 Task: Create in the project VortexTech in Backlog an issue 'Create a new online platform for online graphic design courses with advanced design tools and collaboration features', assign it to team member softage.3@softage.net and change the status to IN PROGRESS.
Action: Mouse moved to (480, 296)
Screenshot: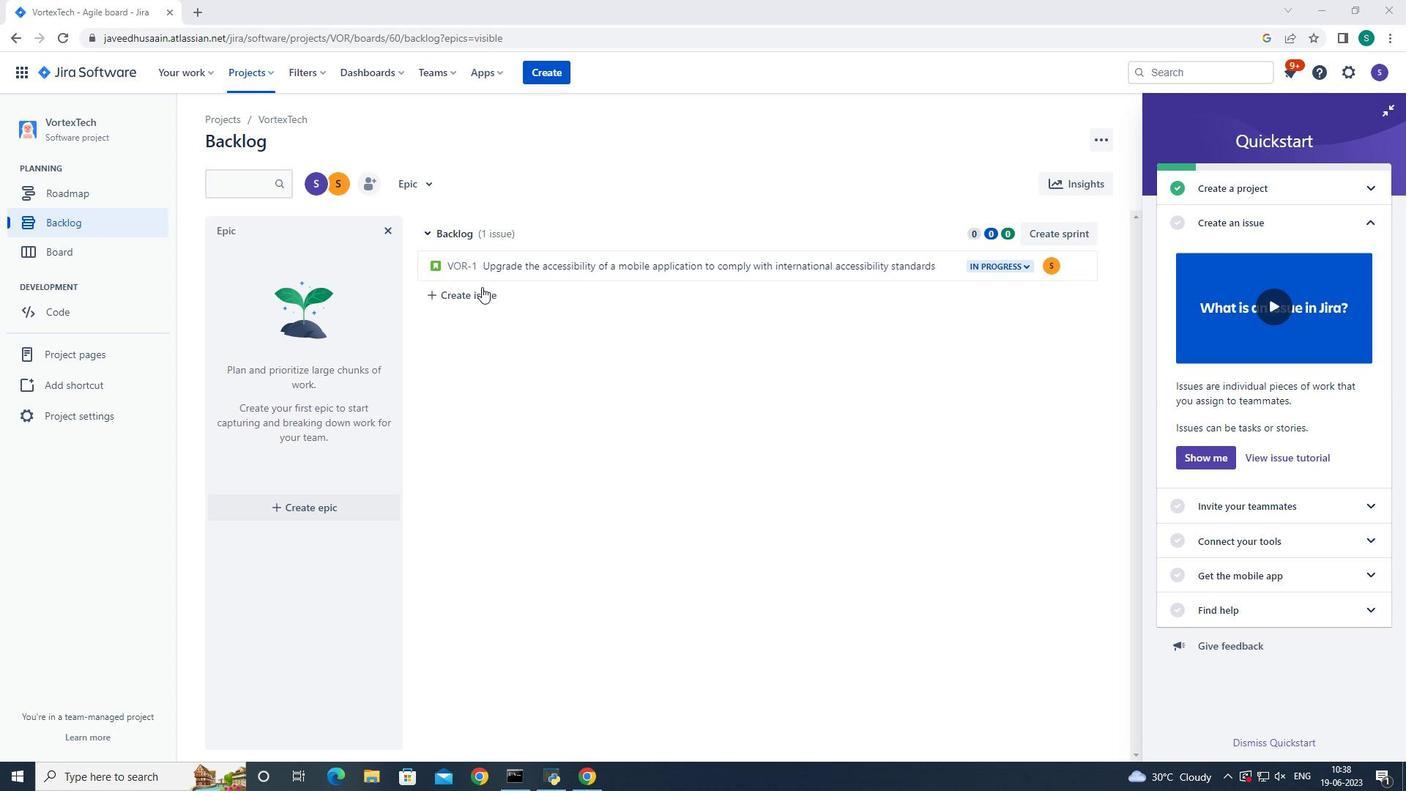 
Action: Mouse pressed left at (480, 296)
Screenshot: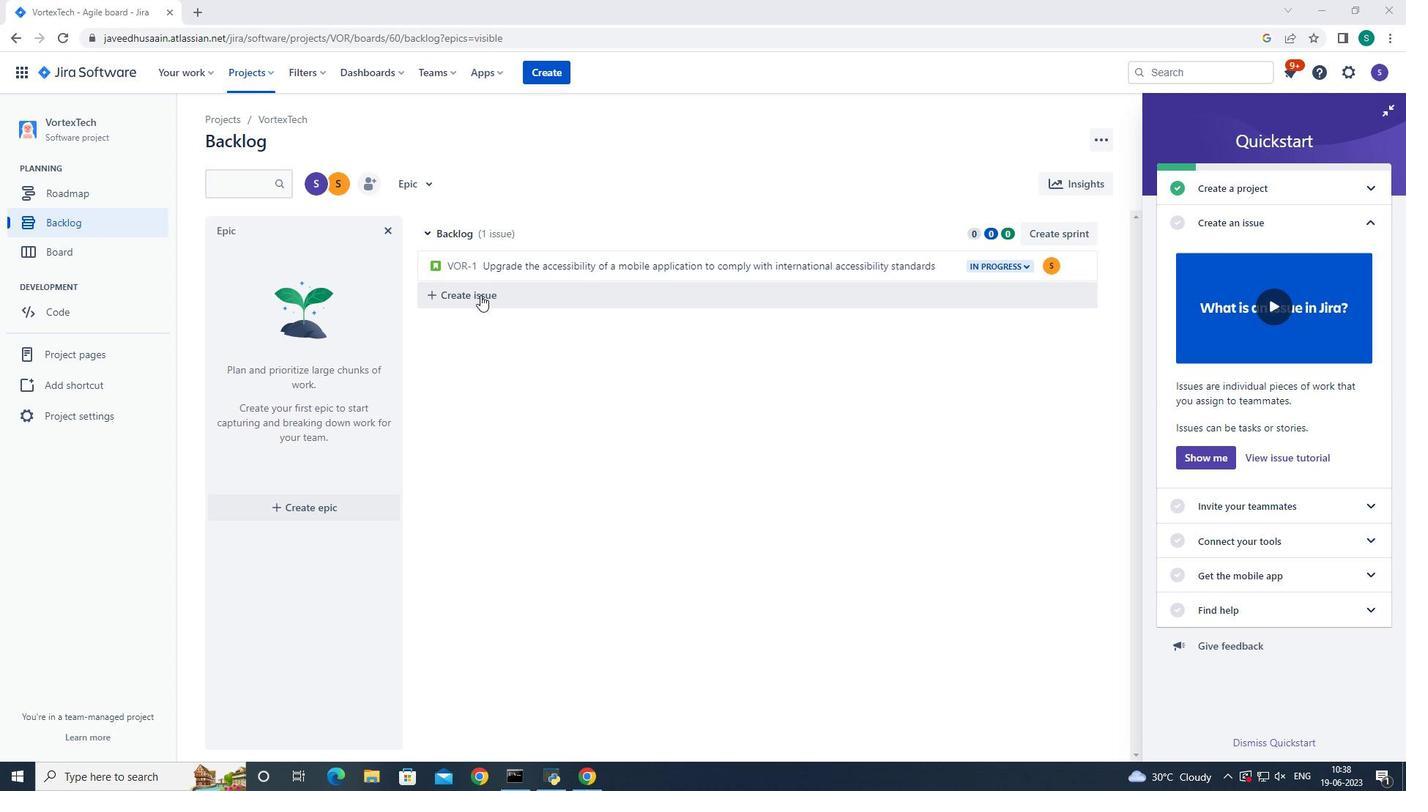 
Action: Mouse pressed left at (480, 296)
Screenshot: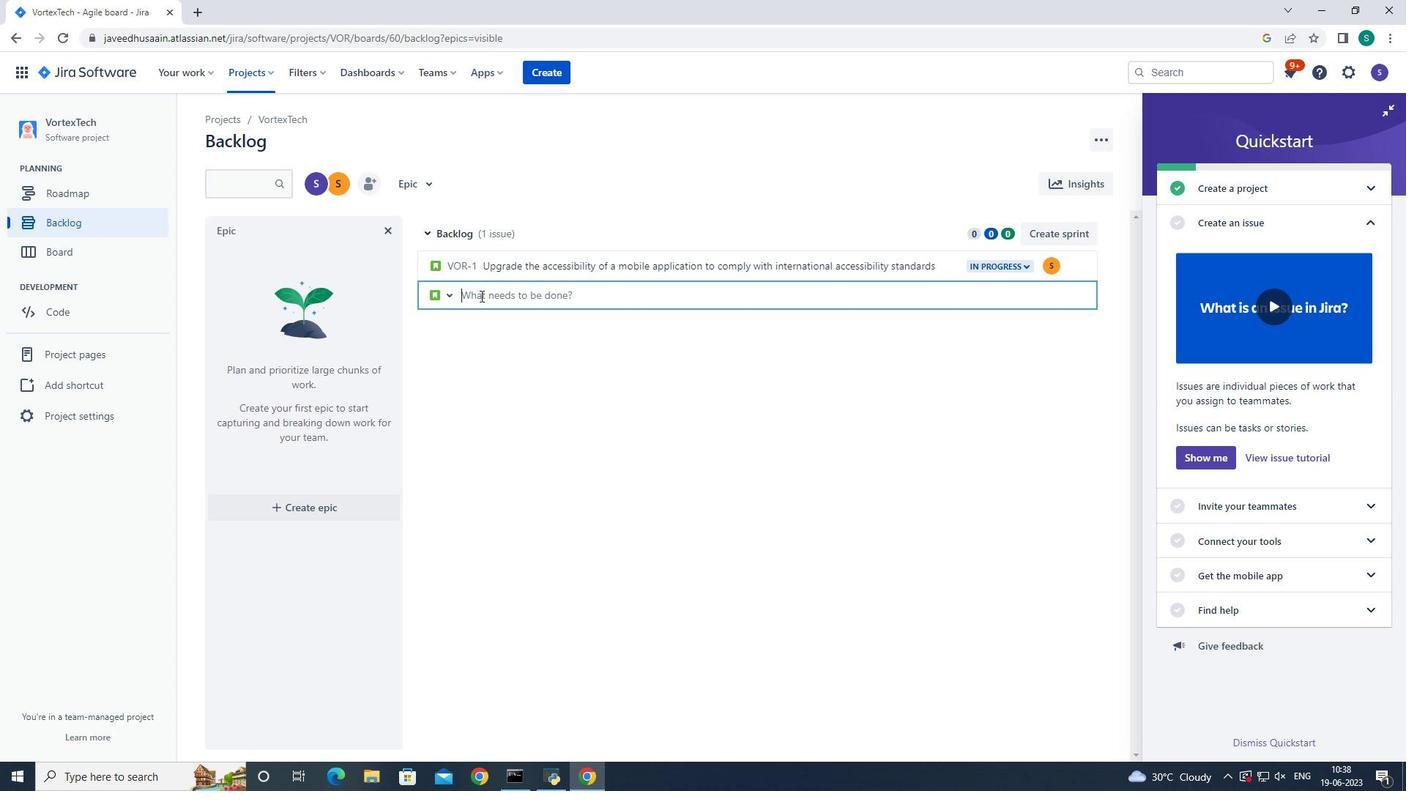 
Action: Key pressed <Key.shift>Create<Key.space>a<Key.space>new<Key.space>online<Key.space>platform<Key.space>foe<Key.backspace>r<Key.space>online<Key.space>graphic<Key.space><Key.space><Key.space><Key.space>desig<Key.space>n<Key.space><Key.space><Key.space><Key.space><Key.space><Key.space><Key.space><Key.space><Key.space><Key.space><Key.space><Key.space><Key.space><Key.space><Key.space>courses<Key.space>with<Key.space>advance<Key.backspace><Key.backspace><Key.backspace><Key.backspace><Key.backspace><Key.backspace><Key.backspace><Key.backspace><Key.backspace><Key.backspace><Key.backspace><Key.backspace><Key.backspace><Key.backspace><Key.backspace><Key.backspace><Key.backspace><Key.backspace><Key.backspace><Key.backspace><Key.backspace><Key.backspace><Key.backspace><Key.backspace><Key.backspace><Key.backspace><Key.backspace><Key.backspace><Key.backspace><Key.backspace><Key.backspace><Key.backspace><Key.backspace><Key.backspace><Key.backspace><Key.backspace><Key.backspace><Key.backspace><Key.backspace><Key.backspace><Key.backspace><Key.backspace><Key.backspace><Key.backspace><Key.backspace><Key.backspace><Key.space>design<Key.space>courses<Key.space>with<Key.space>advanced<Key.space>design<Key.space>tools<Key.space>and<Key.space>collaboration<Key.space>features<Key.enter>
Screenshot: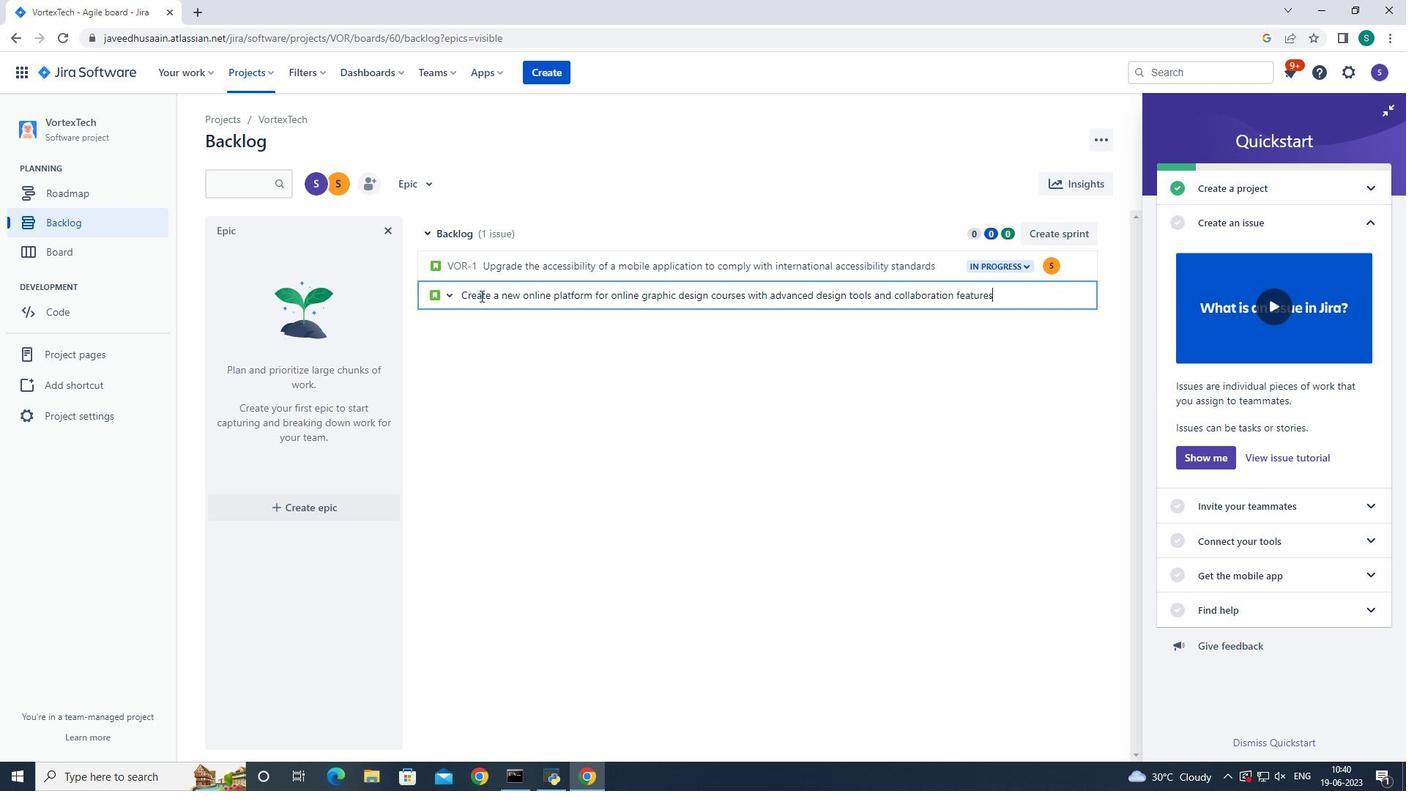 
Action: Mouse moved to (1052, 292)
Screenshot: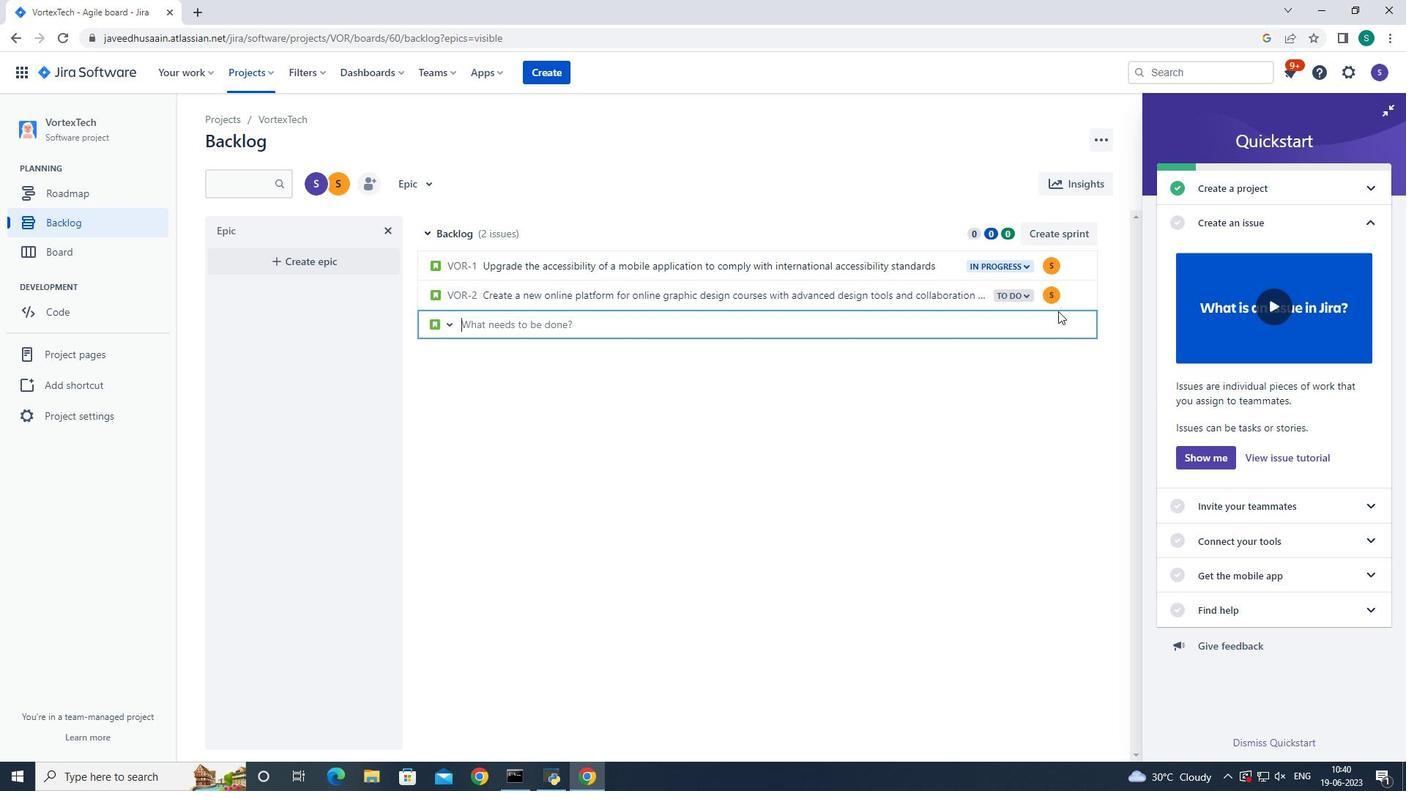 
Action: Mouse pressed left at (1052, 292)
Screenshot: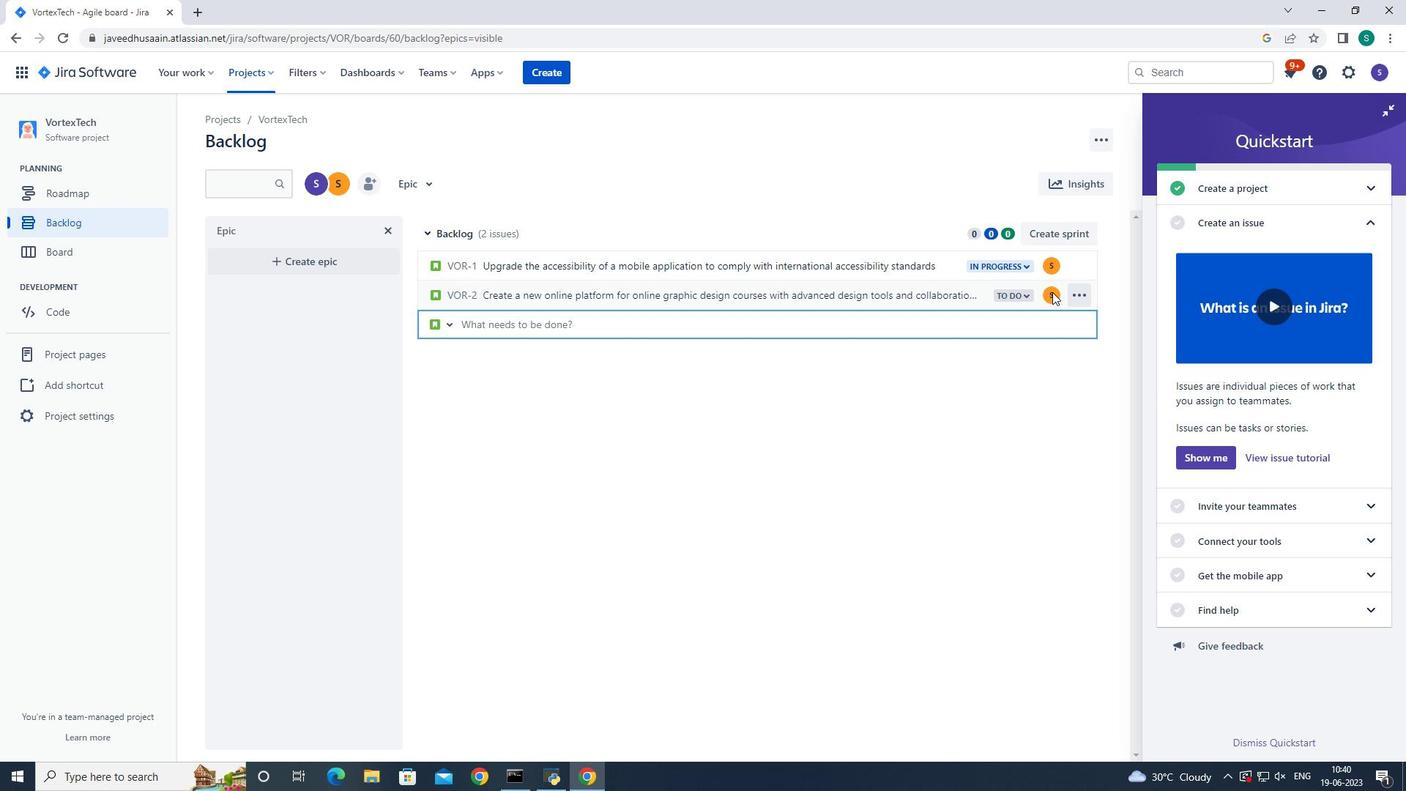 
Action: Mouse pressed left at (1052, 292)
Screenshot: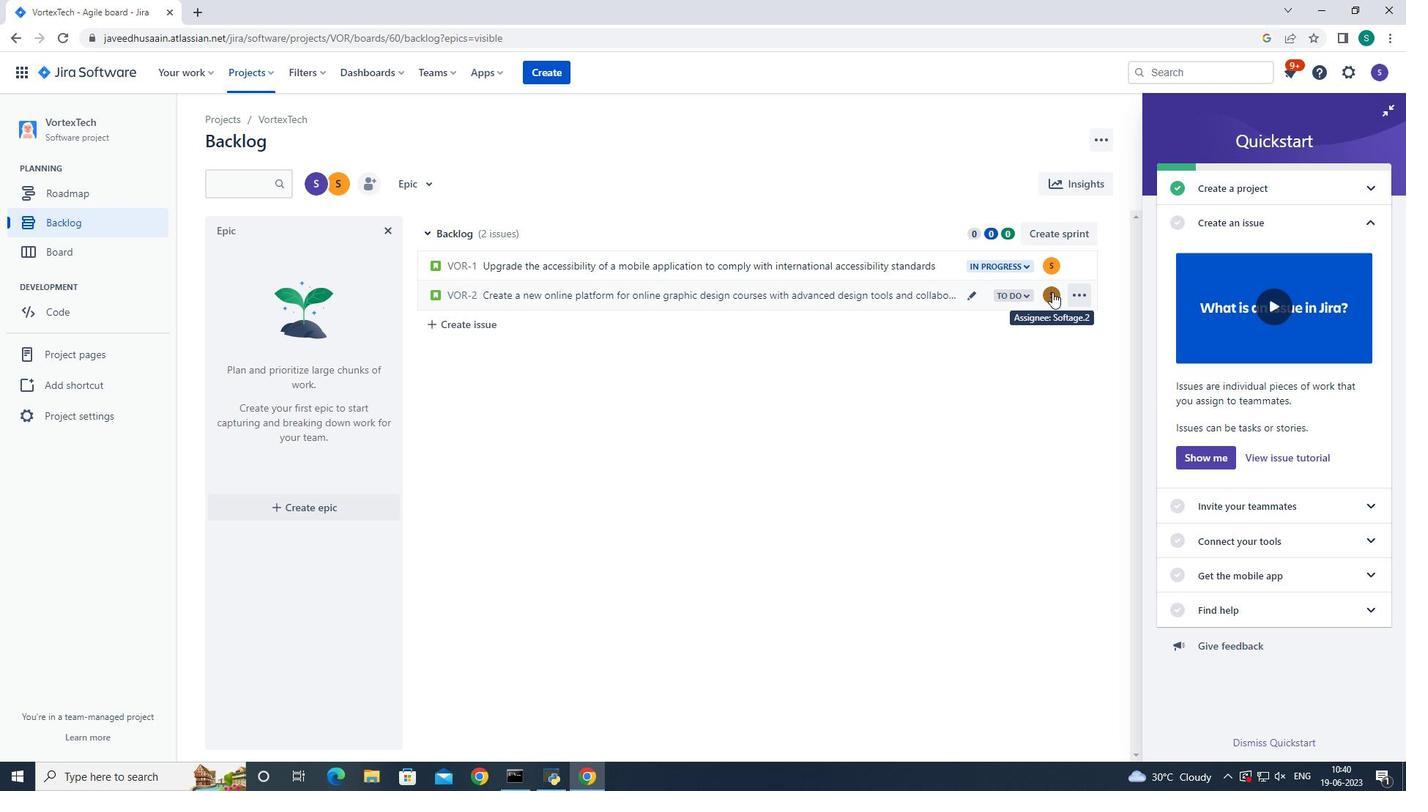 
Action: Mouse moved to (995, 311)
Screenshot: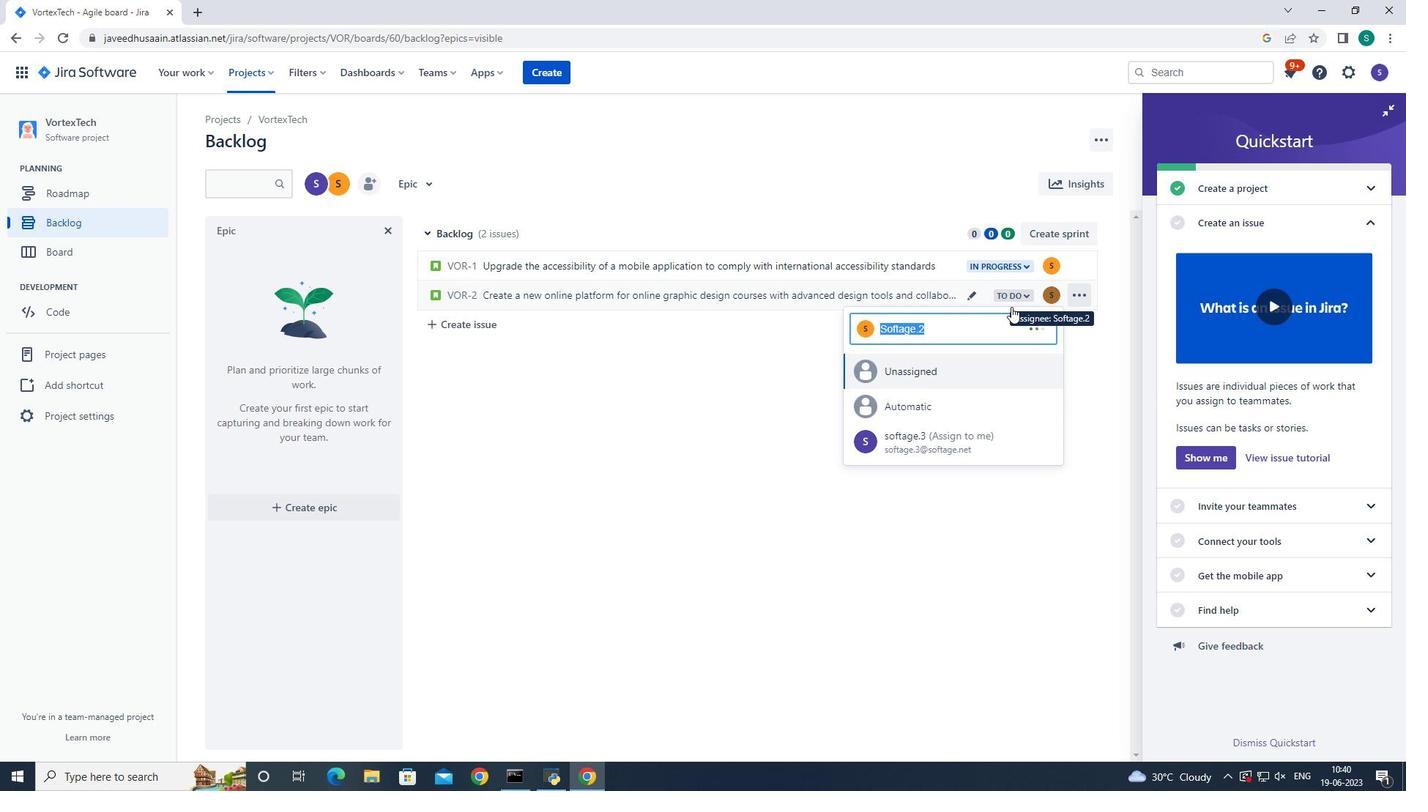 
Action: Key pressed <Key.backspace>softage.3<Key.shift>@softage.net
Screenshot: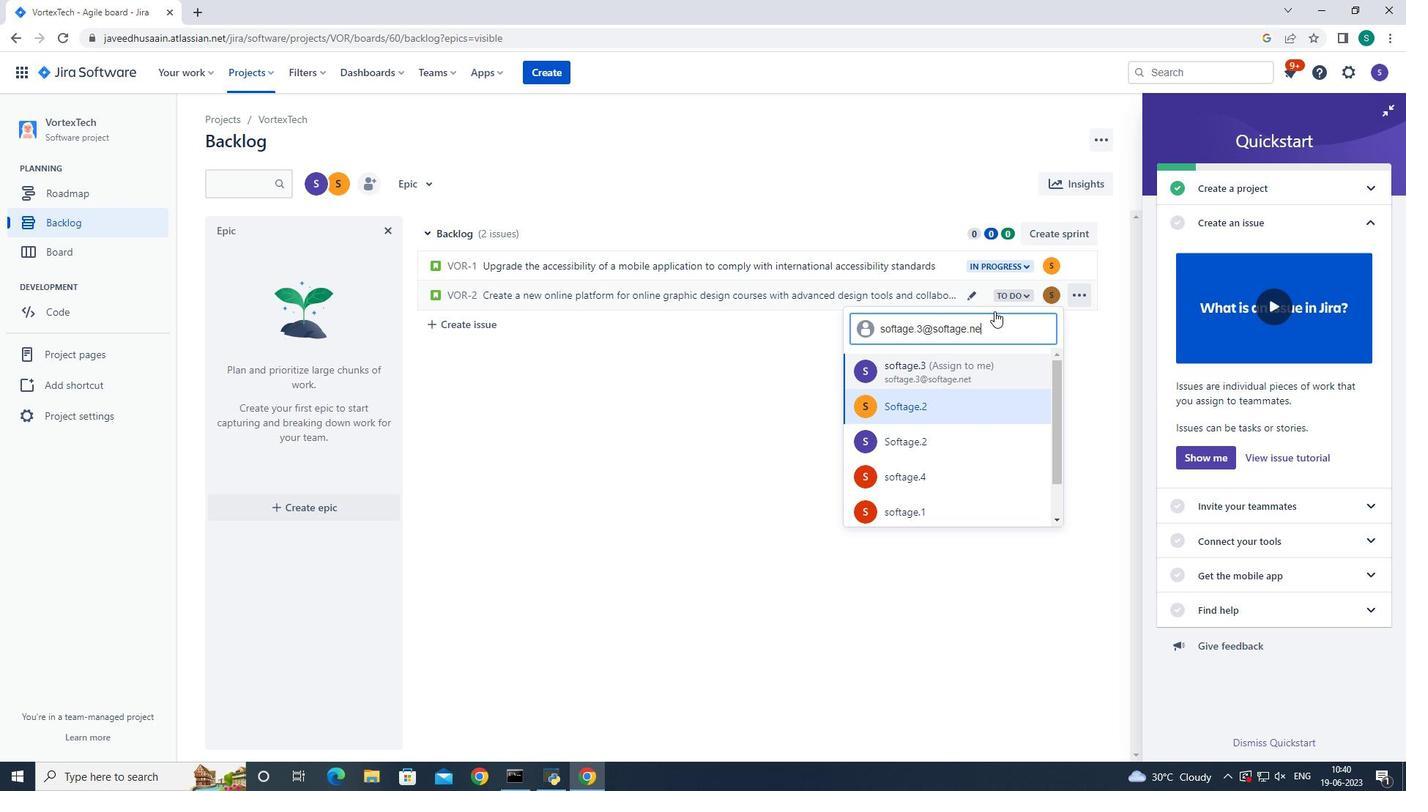 
Action: Mouse moved to (922, 371)
Screenshot: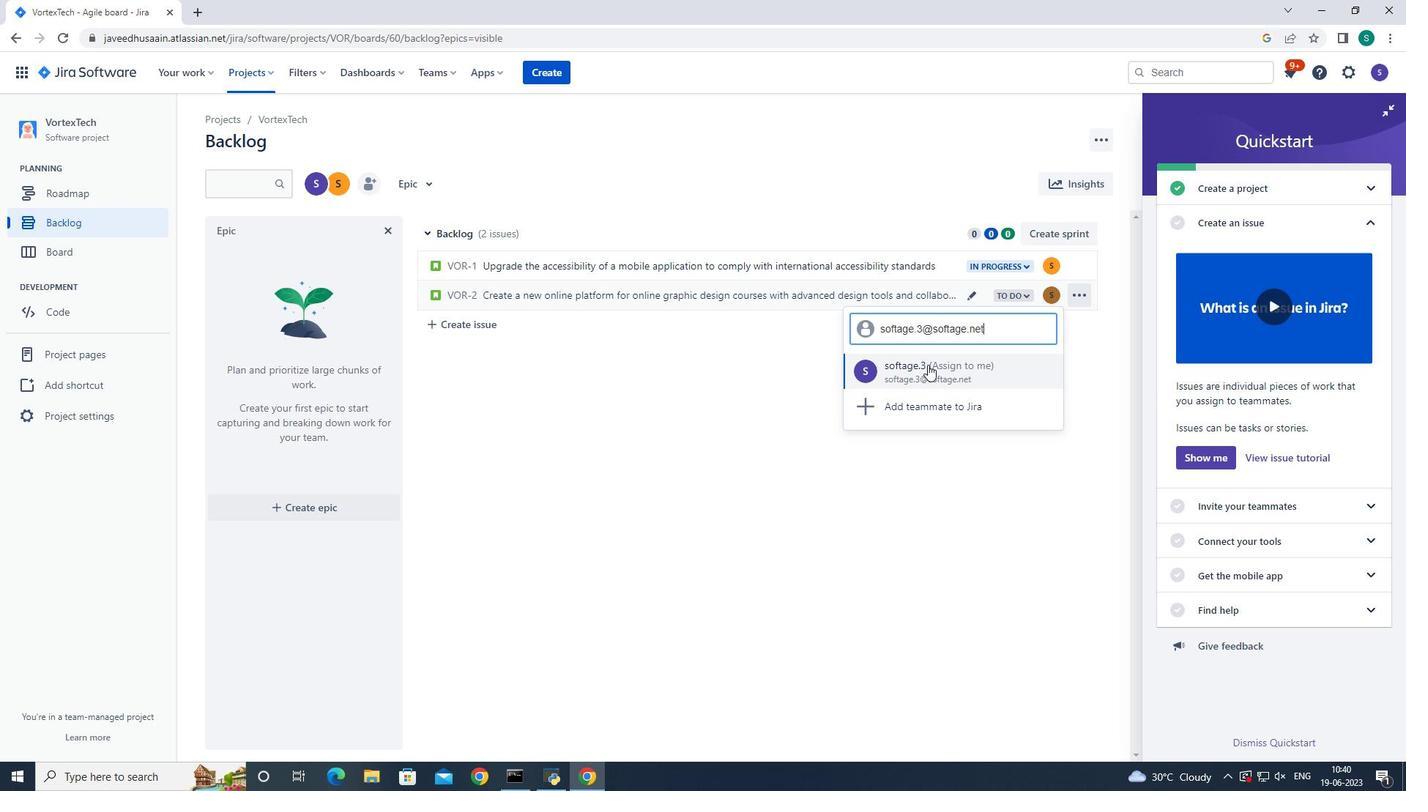 
Action: Mouse pressed left at (922, 371)
Screenshot: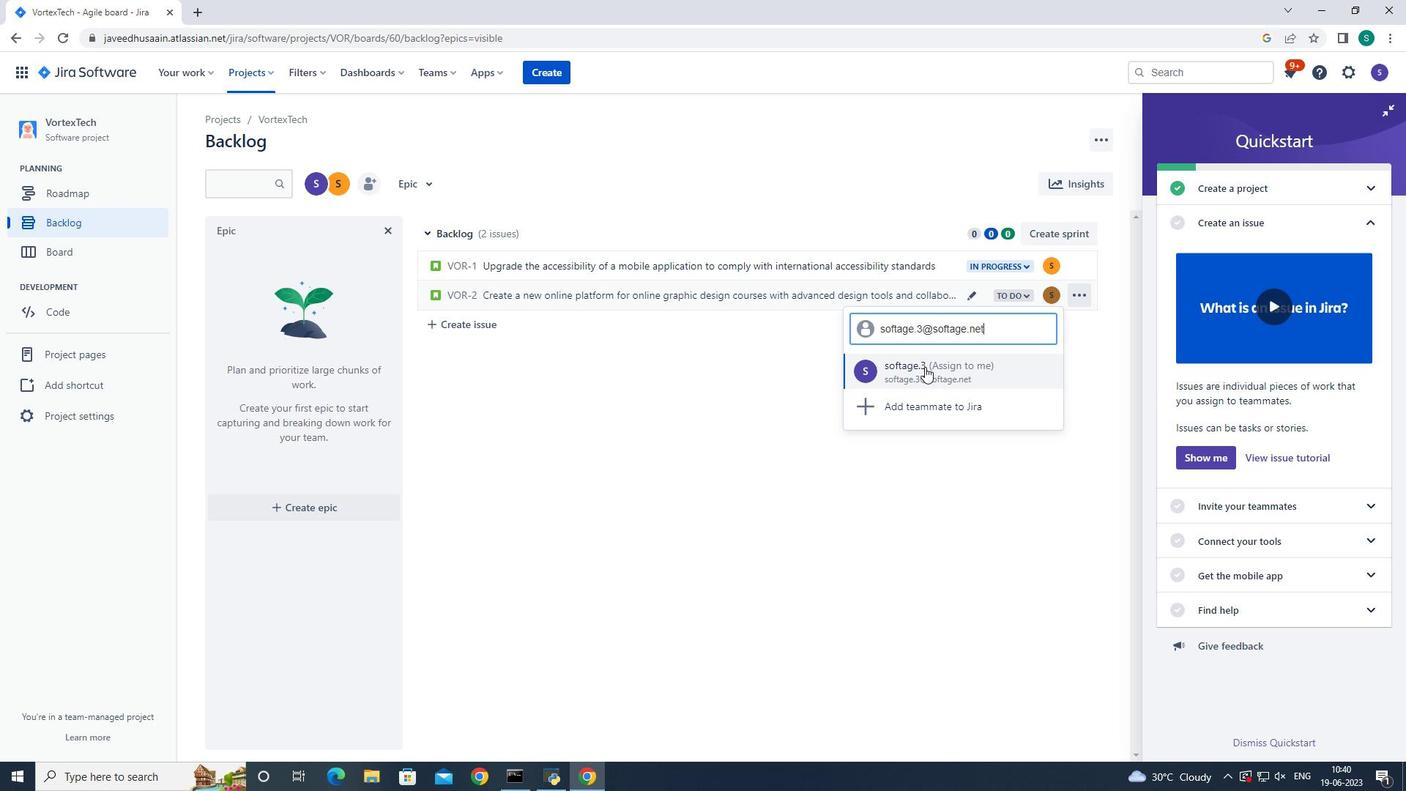 
Action: Mouse moved to (1029, 296)
Screenshot: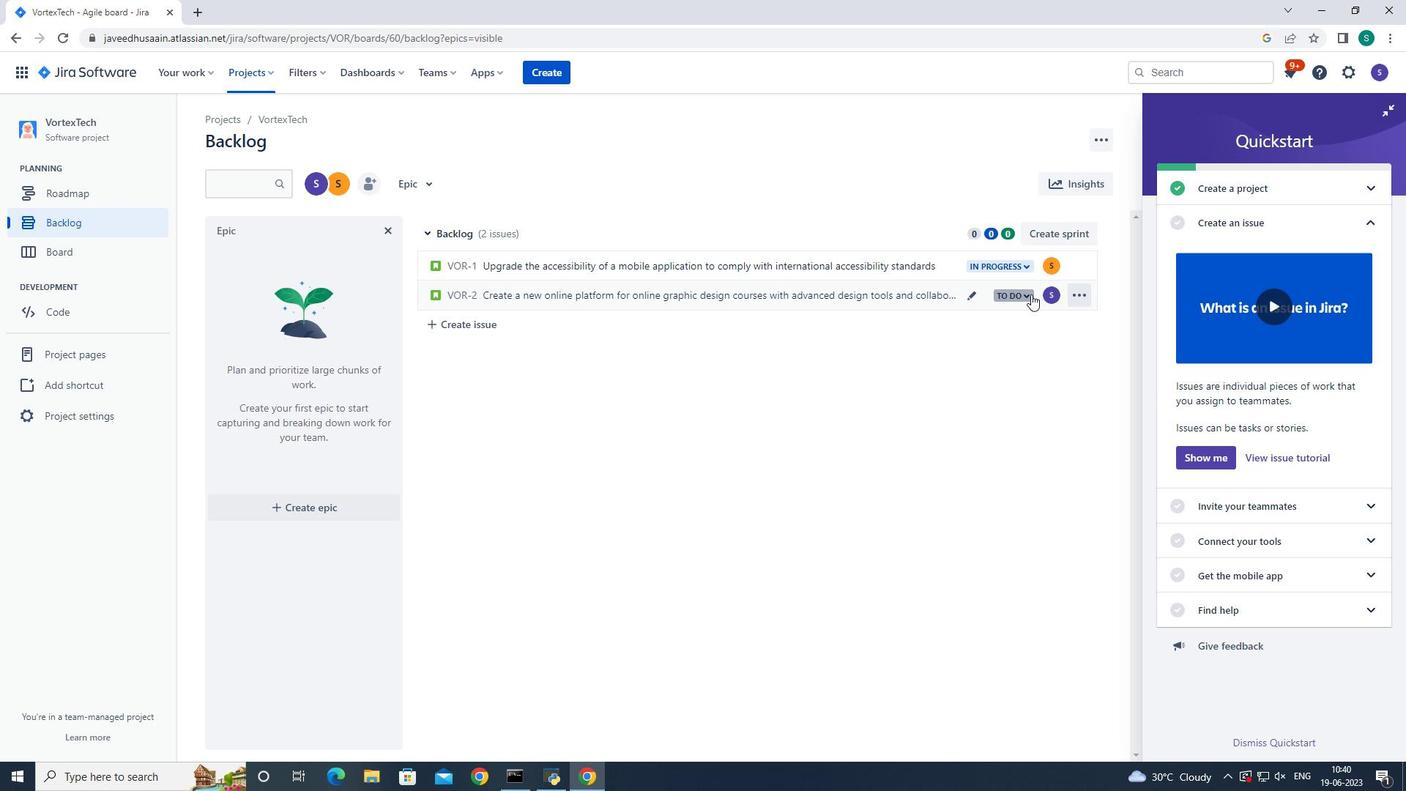 
Action: Mouse pressed left at (1029, 296)
Screenshot: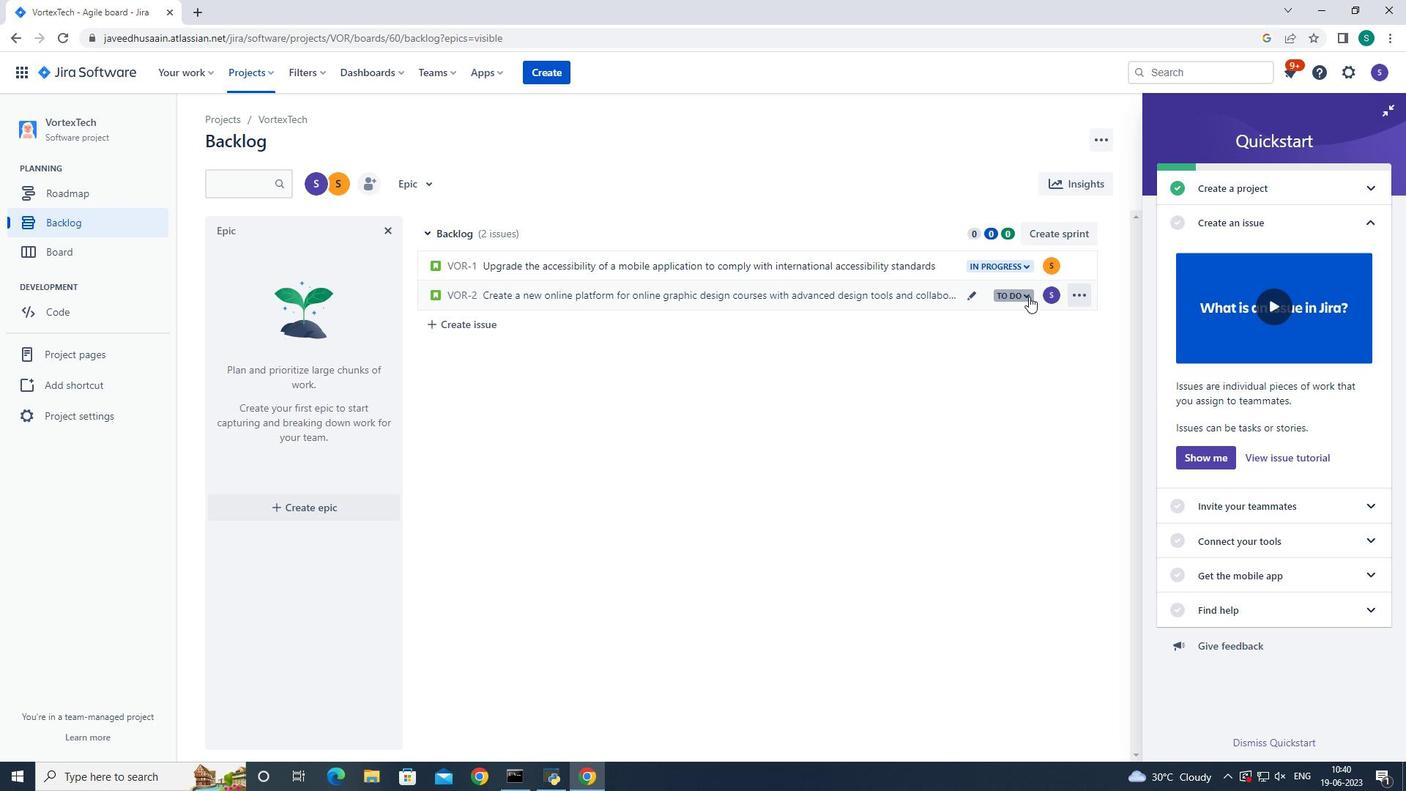 
Action: Mouse moved to (1027, 323)
Screenshot: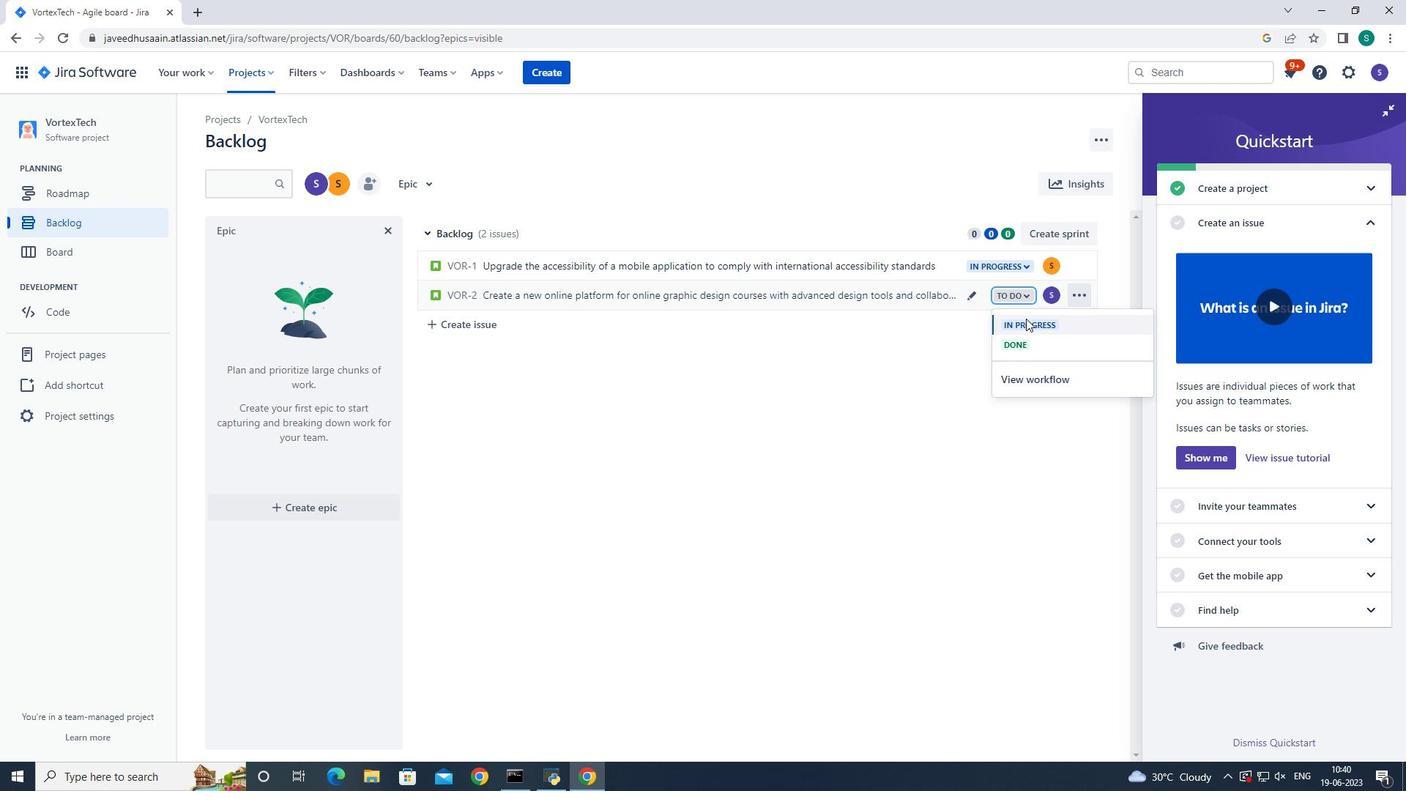 
Action: Mouse pressed left at (1027, 323)
Screenshot: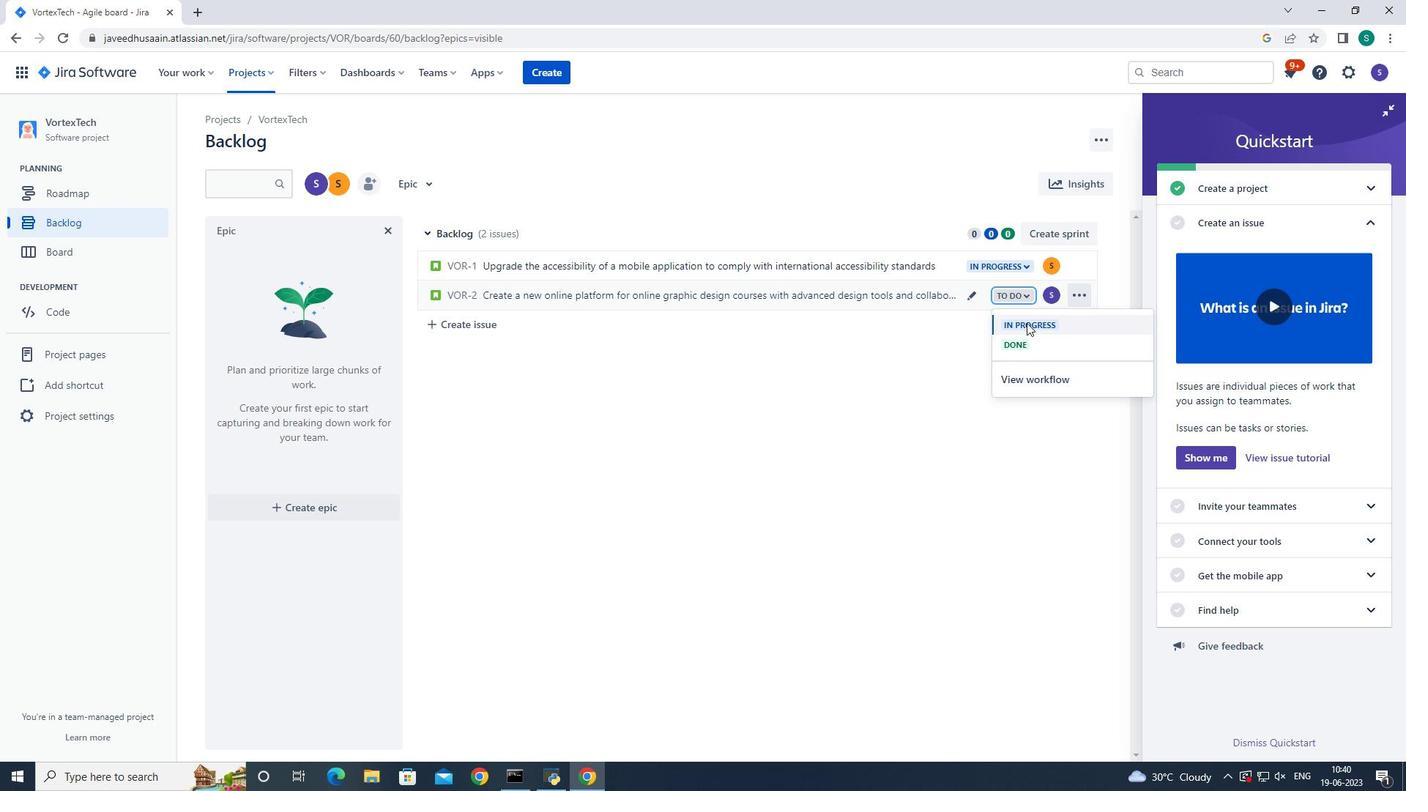 
